 Task: Set up a reminder for the personal styling workshop.
Action: Mouse moved to (77, 105)
Screenshot: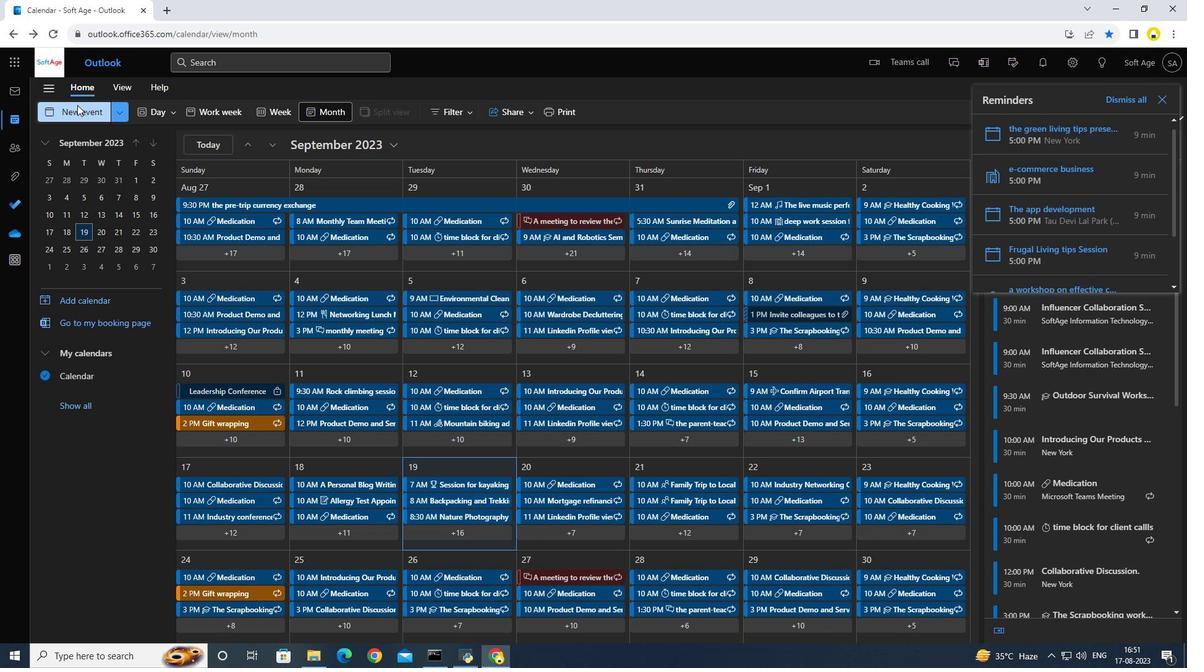
Action: Mouse pressed left at (77, 105)
Screenshot: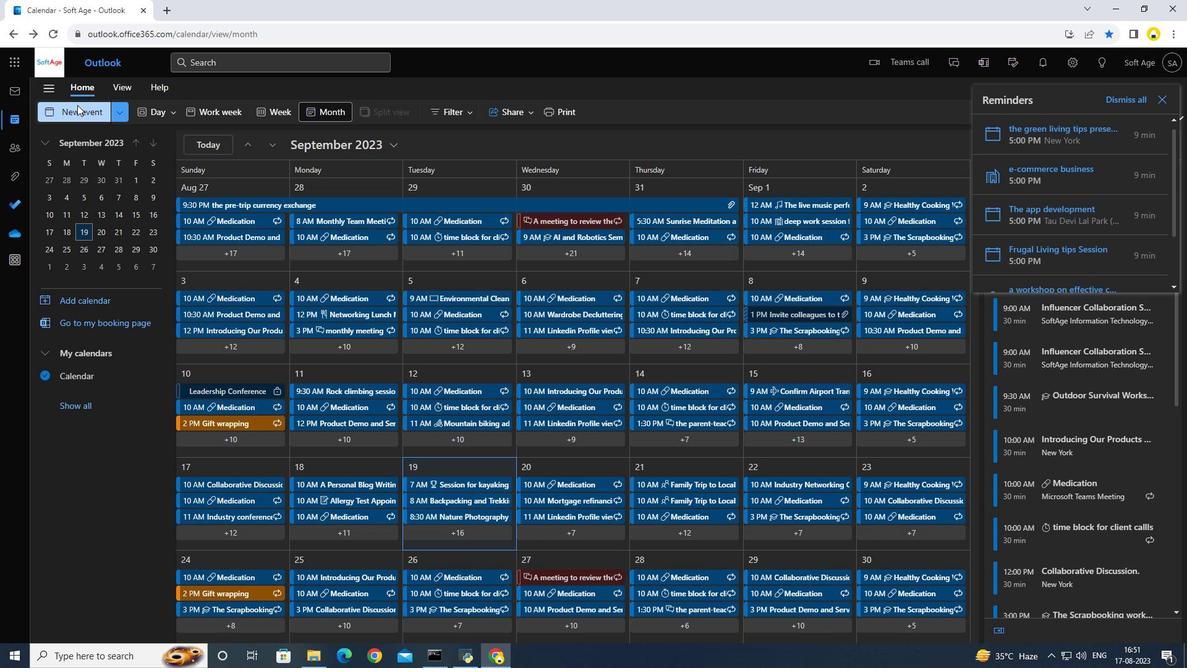 
Action: Mouse moved to (331, 196)
Screenshot: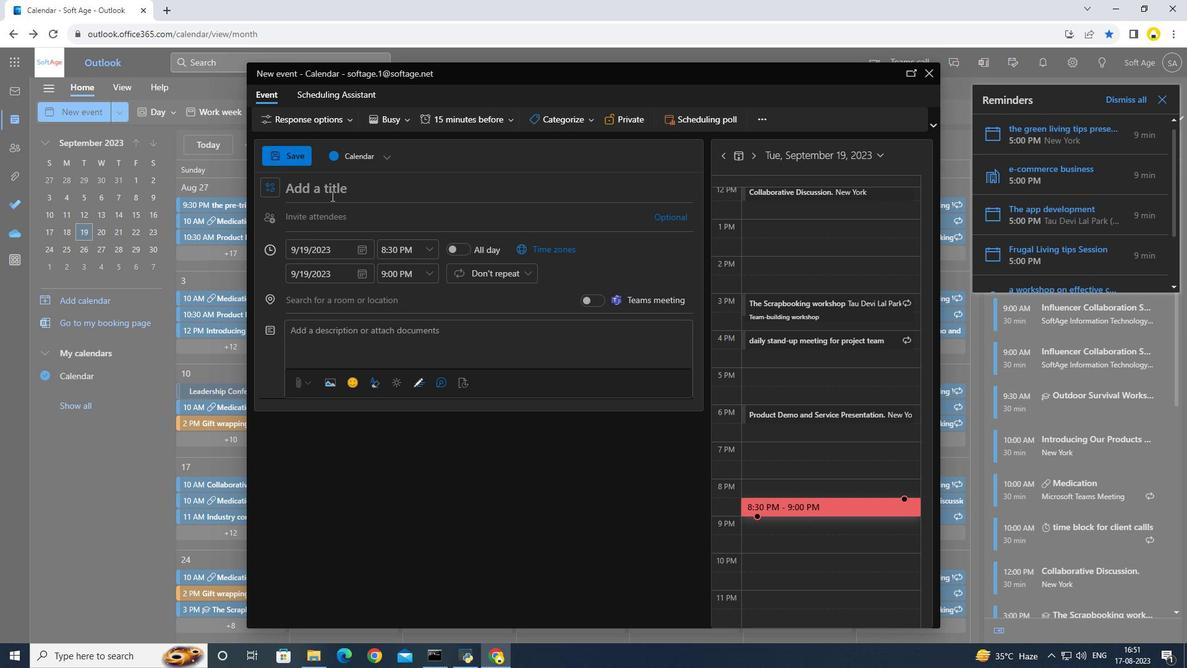 
Action: Key pressed <Key.caps_lock>P<Key.caps_lock>e
Screenshot: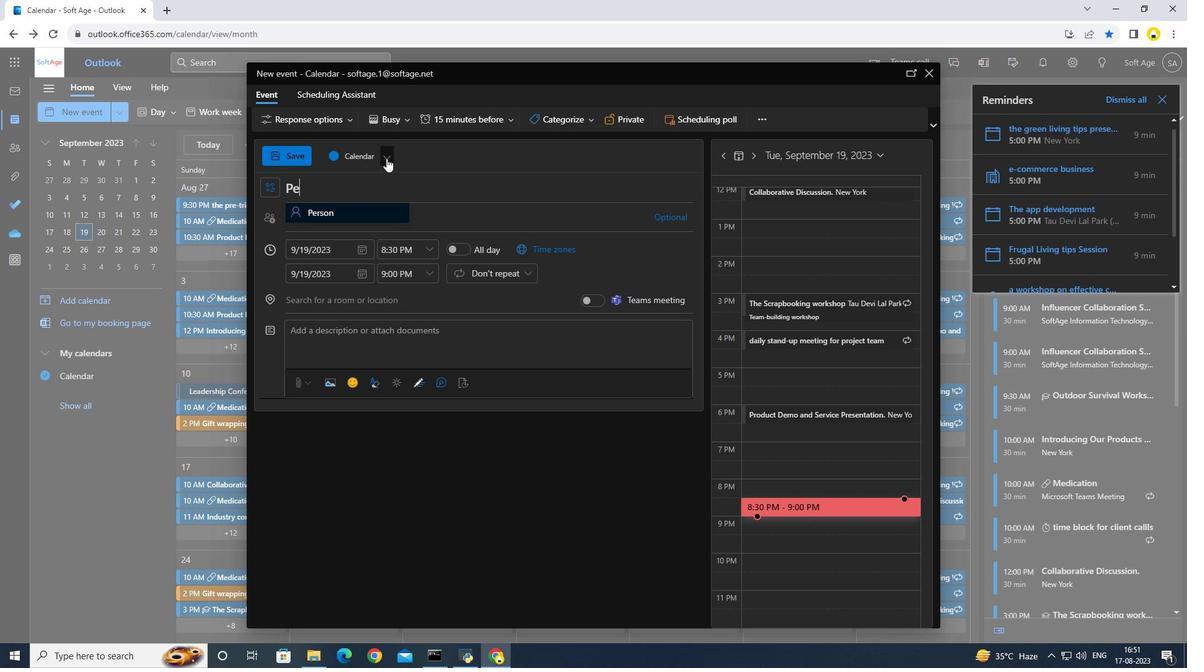 
Action: Mouse moved to (386, 158)
Screenshot: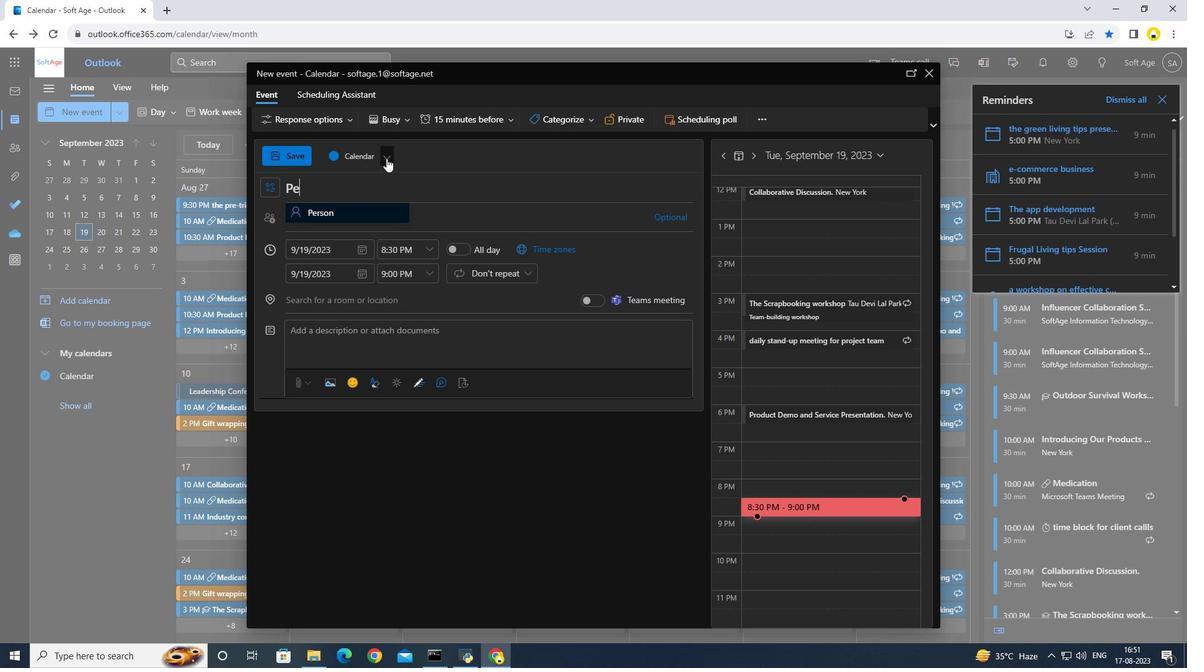 
Action: Key pressed rsi<Key.backspace>onal<Key.space><Key.caps_lock>S<Key.caps_lock>tyling<Key.space>workshop
Screenshot: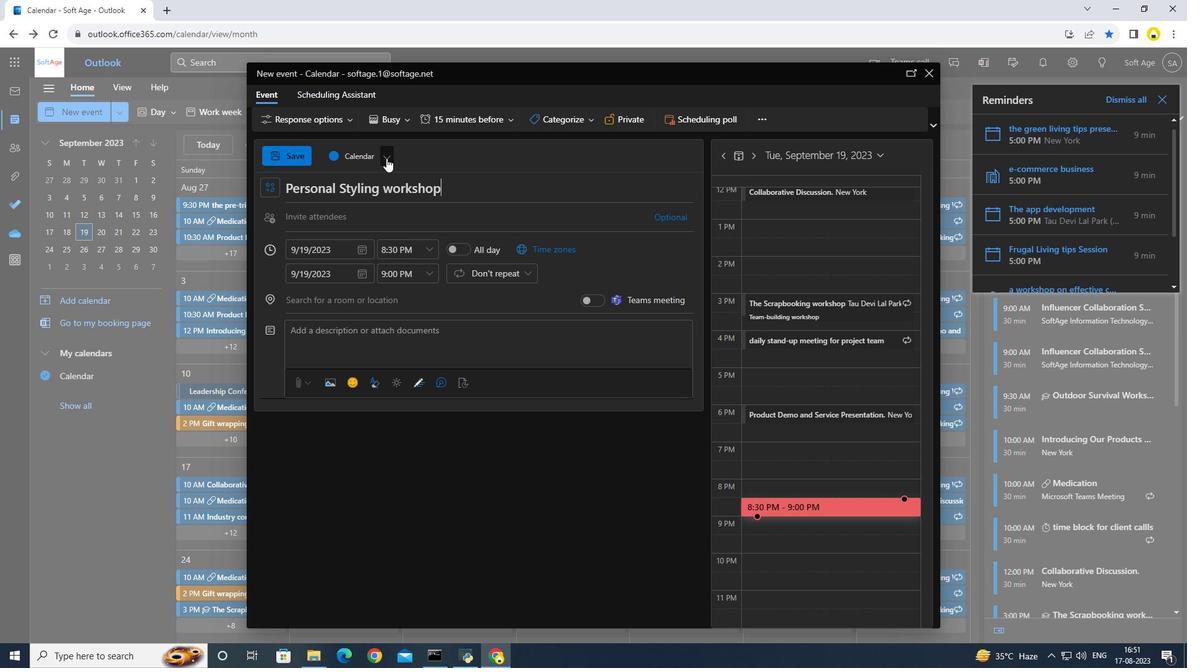 
Action: Mouse moved to (508, 124)
Screenshot: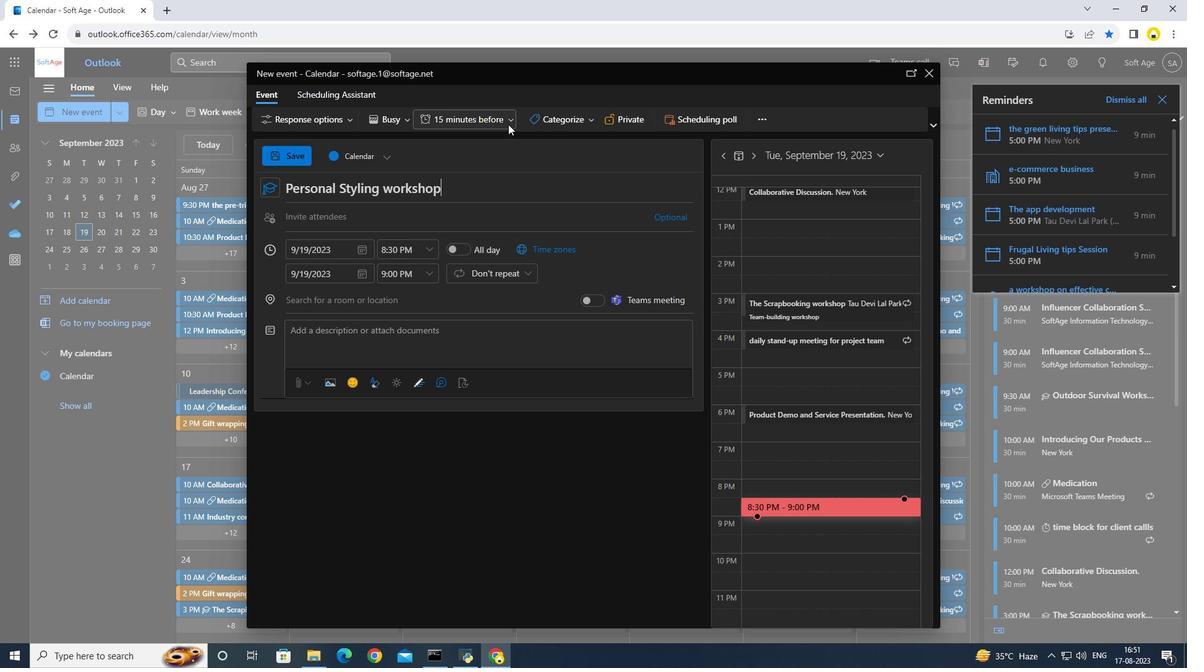 
Action: Mouse pressed left at (508, 124)
Screenshot: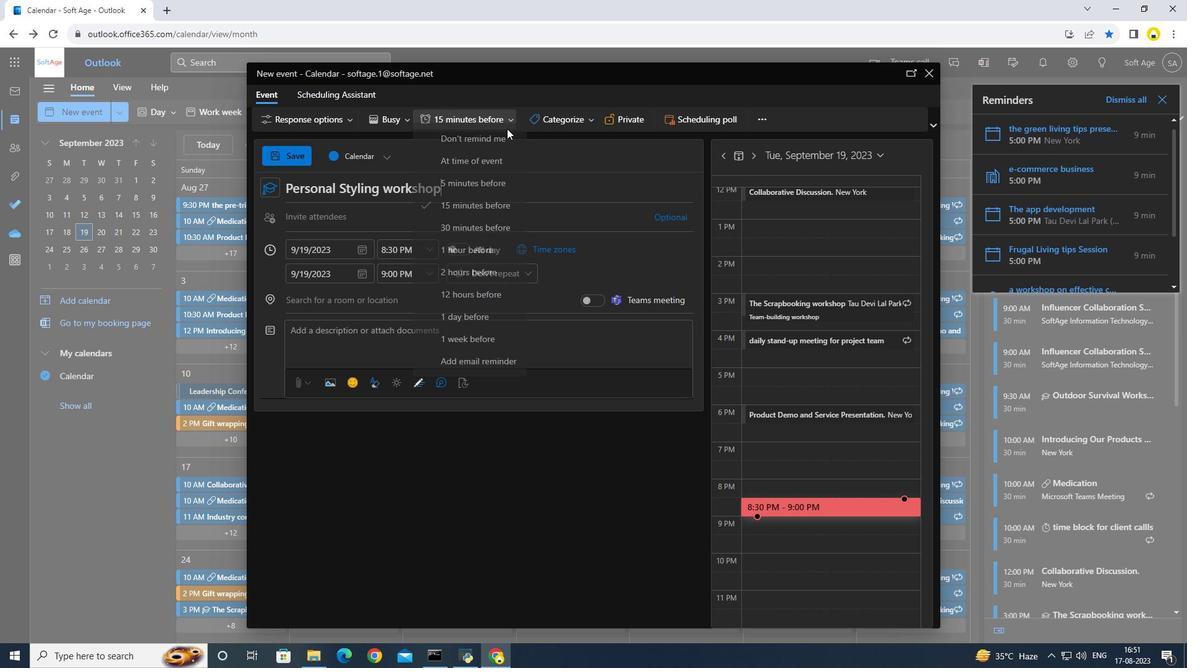 
Action: Mouse moved to (467, 231)
Screenshot: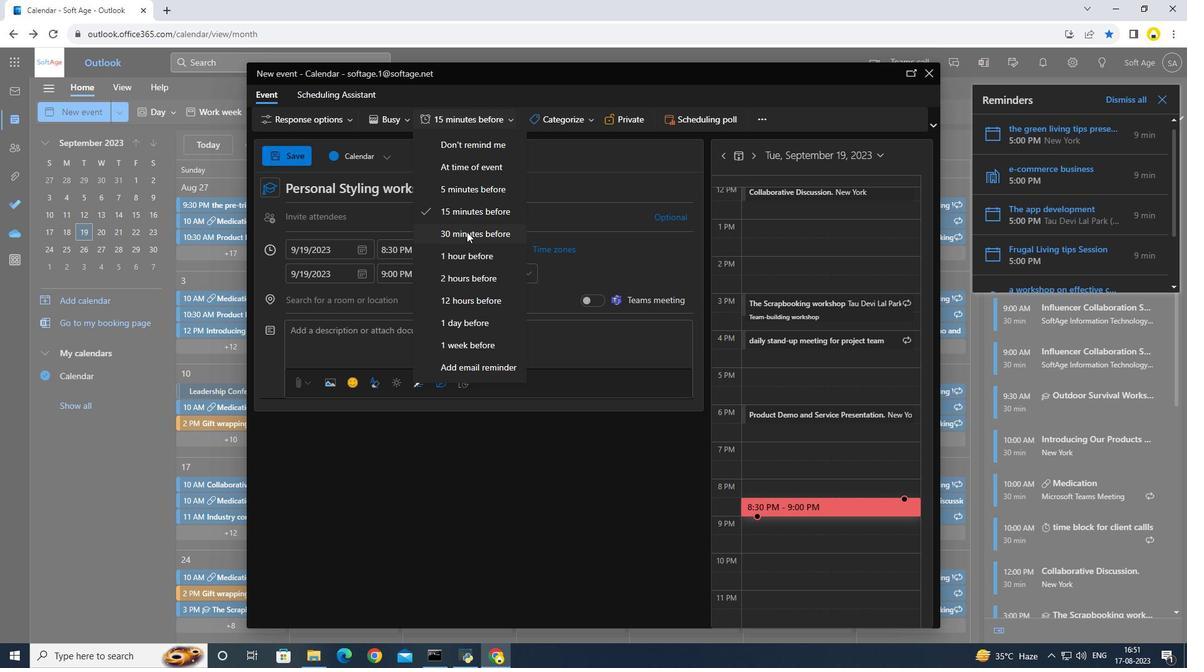 
Action: Mouse pressed left at (467, 231)
Screenshot: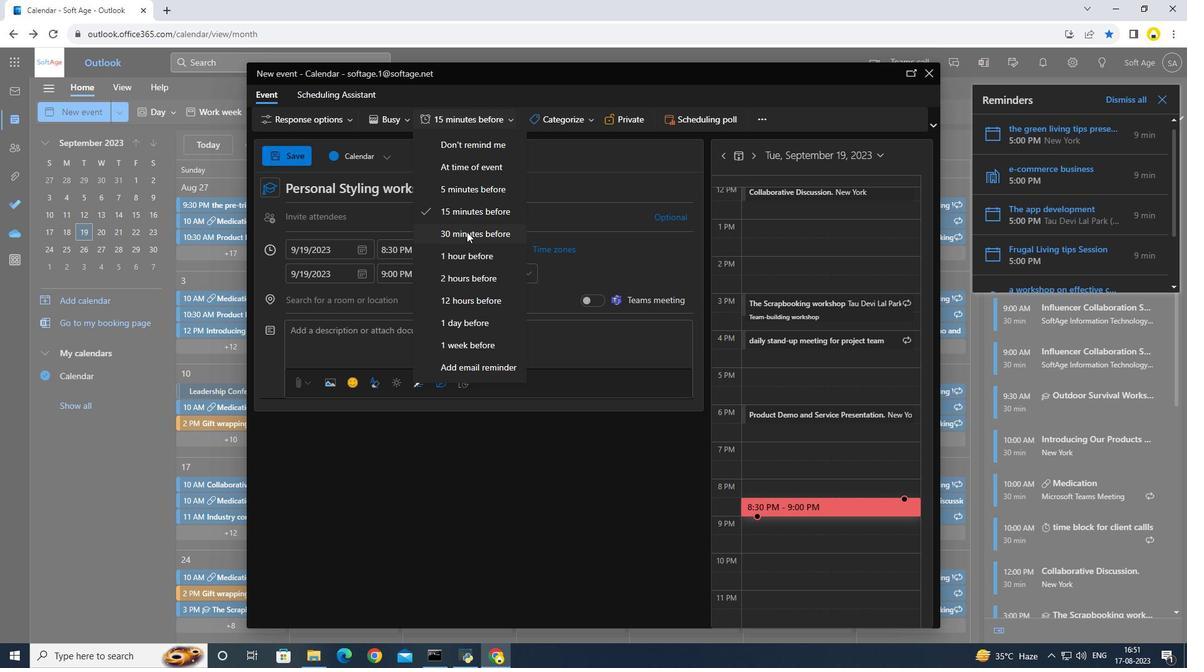 
Action: Mouse moved to (431, 246)
Screenshot: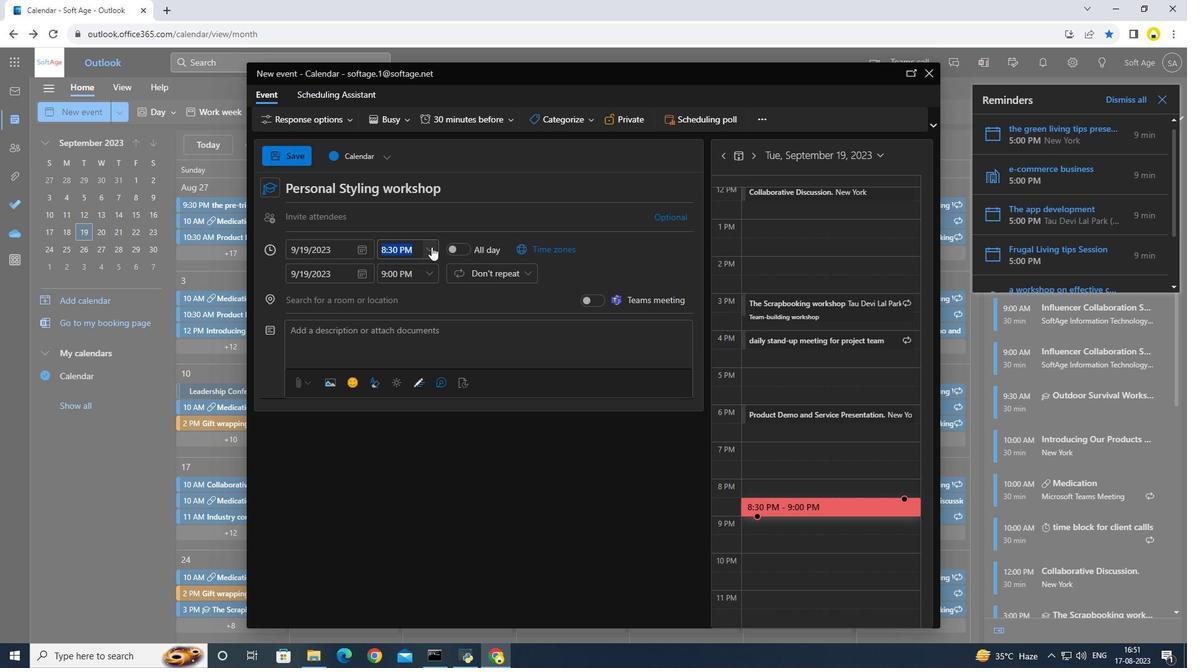
Action: Mouse pressed left at (431, 246)
Screenshot: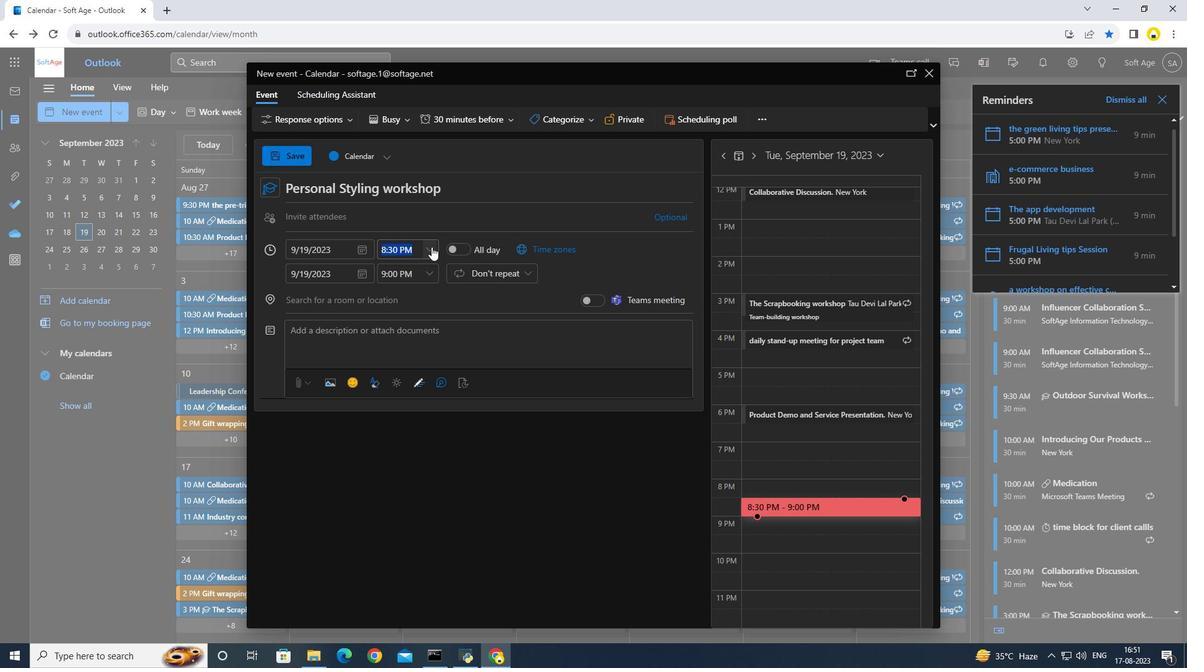 
Action: Mouse moved to (381, 306)
Screenshot: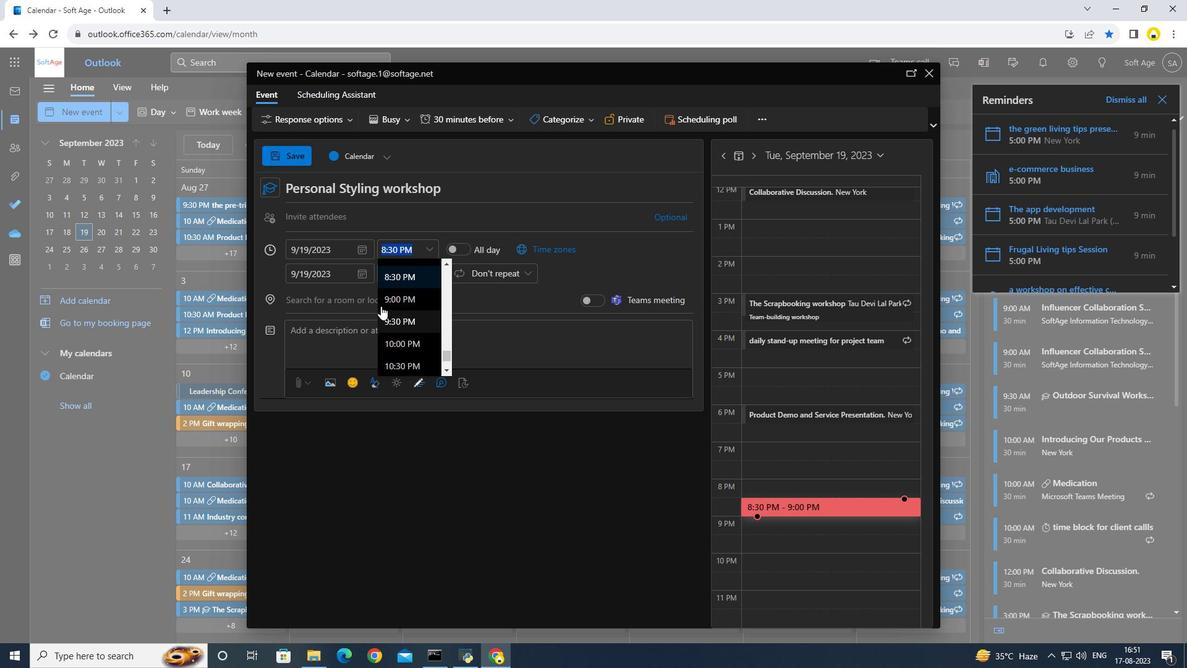 
Action: Mouse scrolled (381, 306) with delta (0, 0)
Screenshot: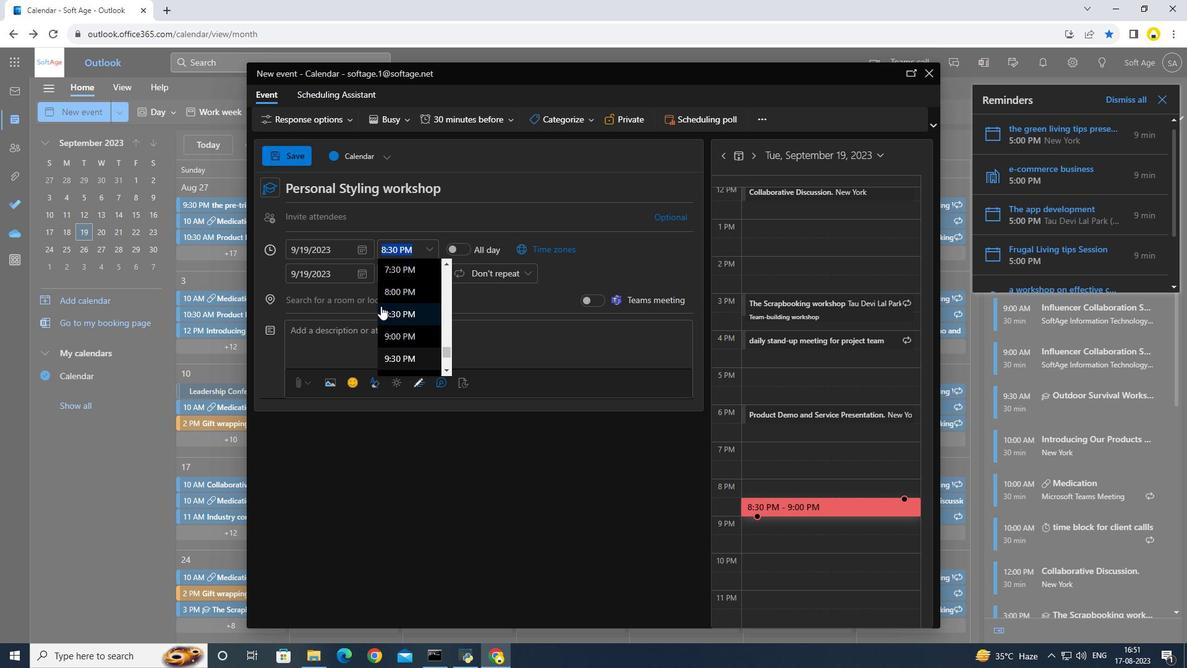 
Action: Mouse scrolled (381, 306) with delta (0, 0)
Screenshot: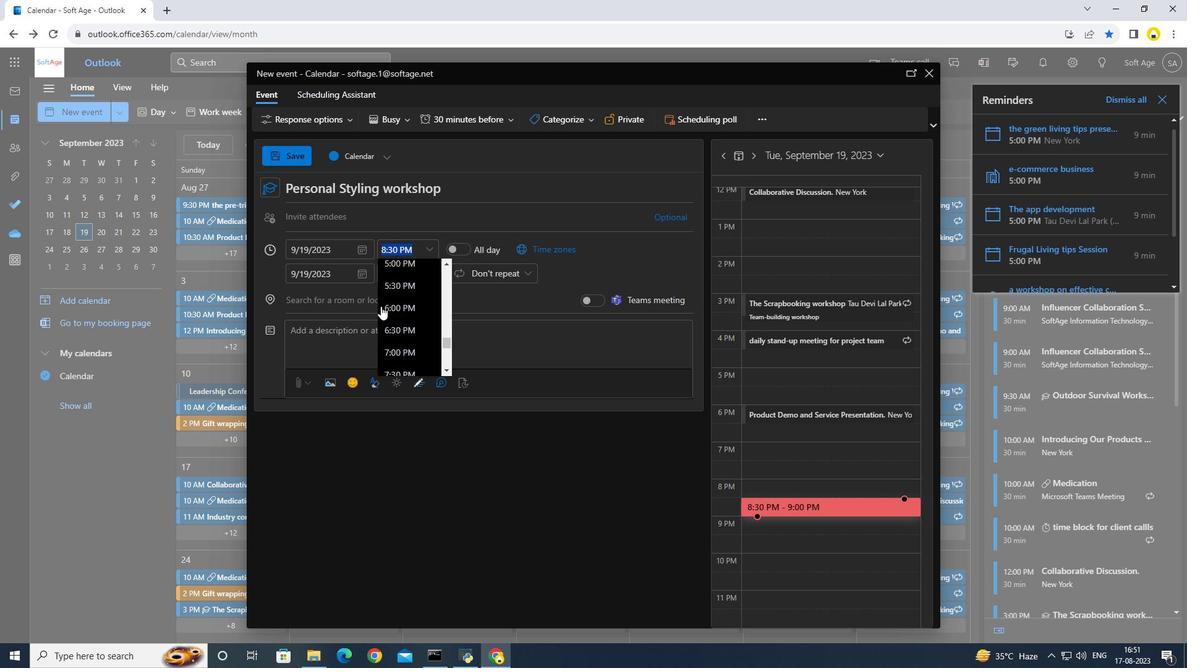 
Action: Mouse scrolled (381, 306) with delta (0, 0)
Screenshot: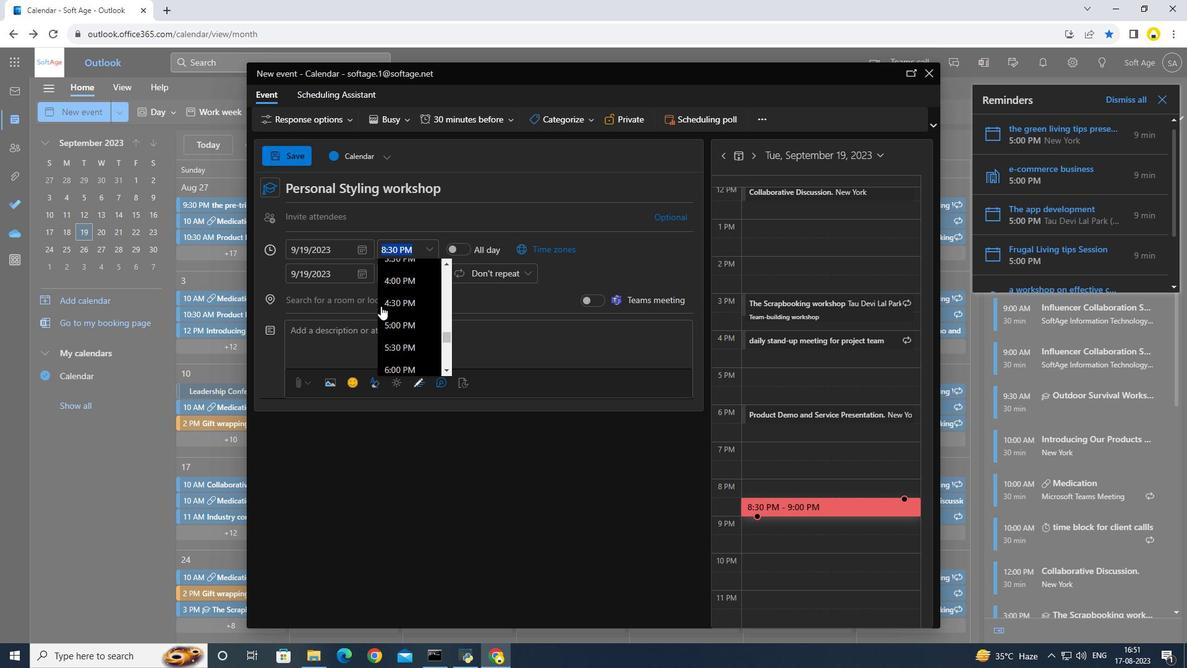 
Action: Mouse scrolled (381, 306) with delta (0, 0)
Screenshot: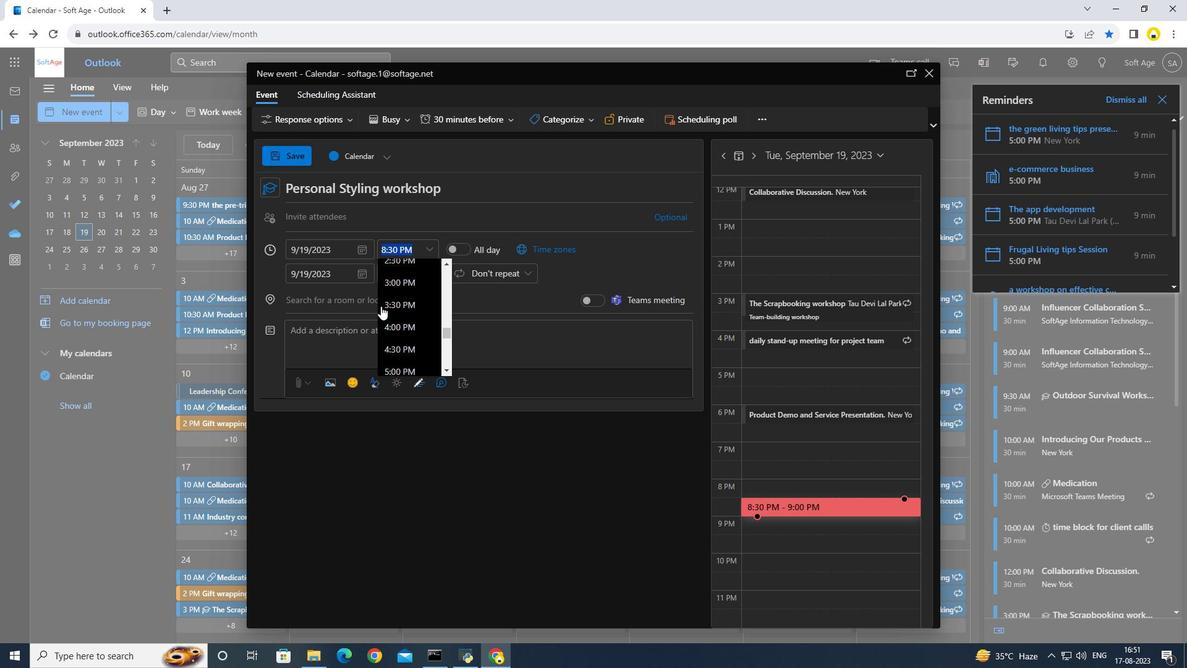 
Action: Mouse scrolled (381, 306) with delta (0, 0)
Screenshot: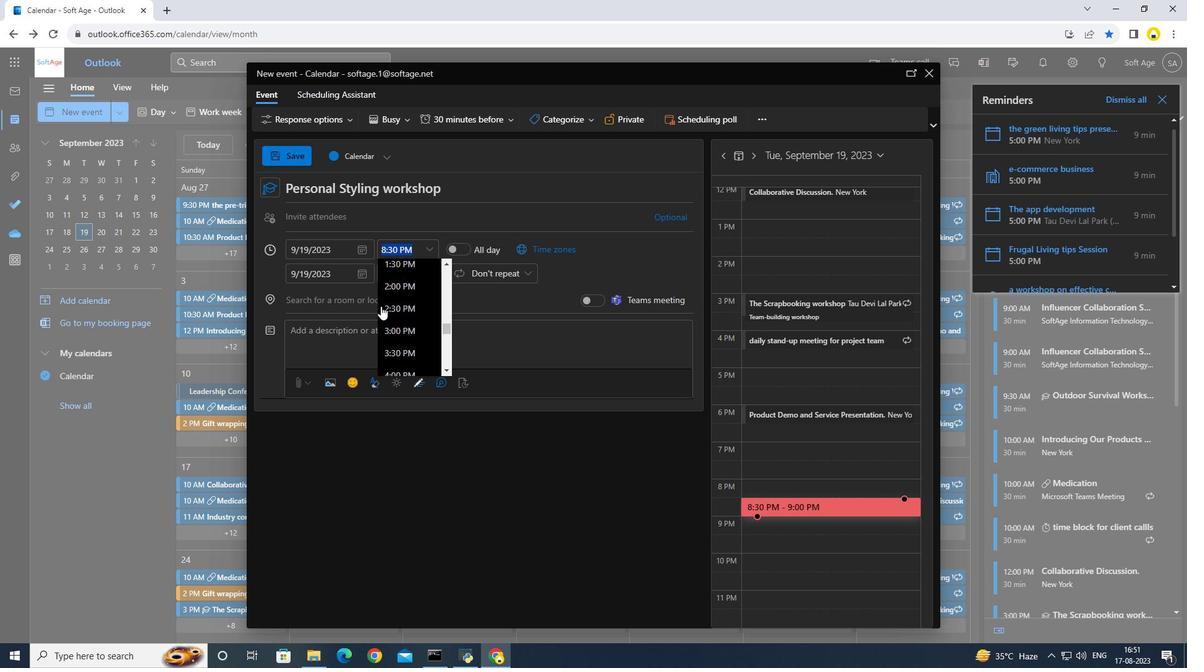 
Action: Mouse moved to (400, 275)
Screenshot: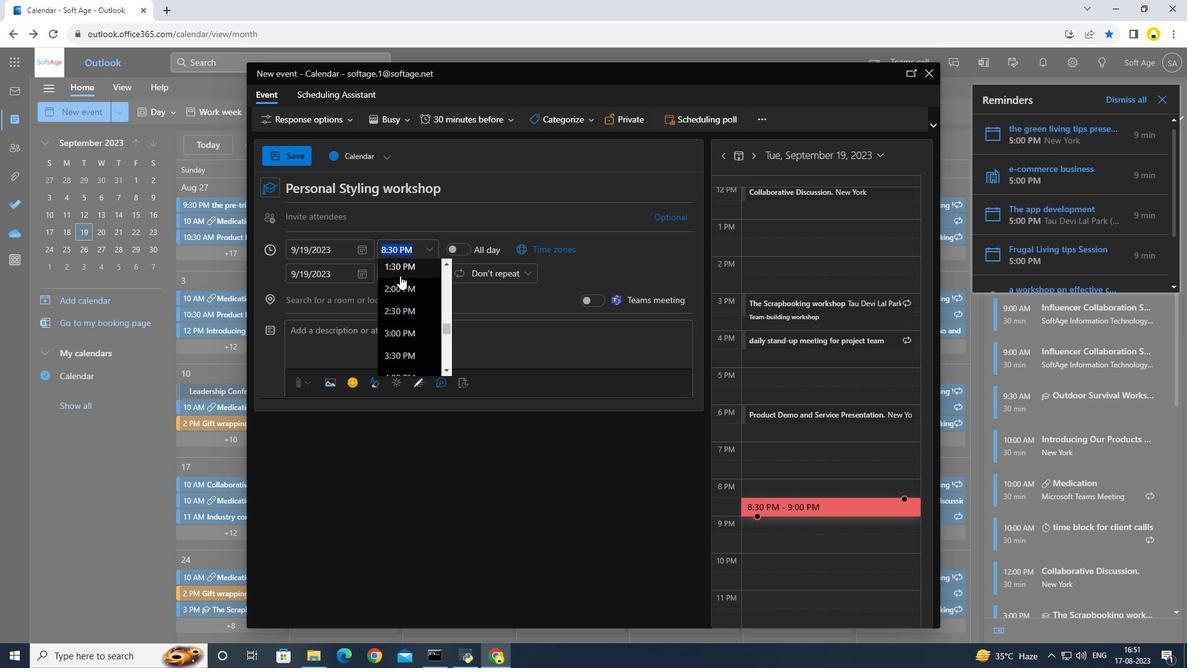 
Action: Mouse pressed left at (400, 275)
Screenshot: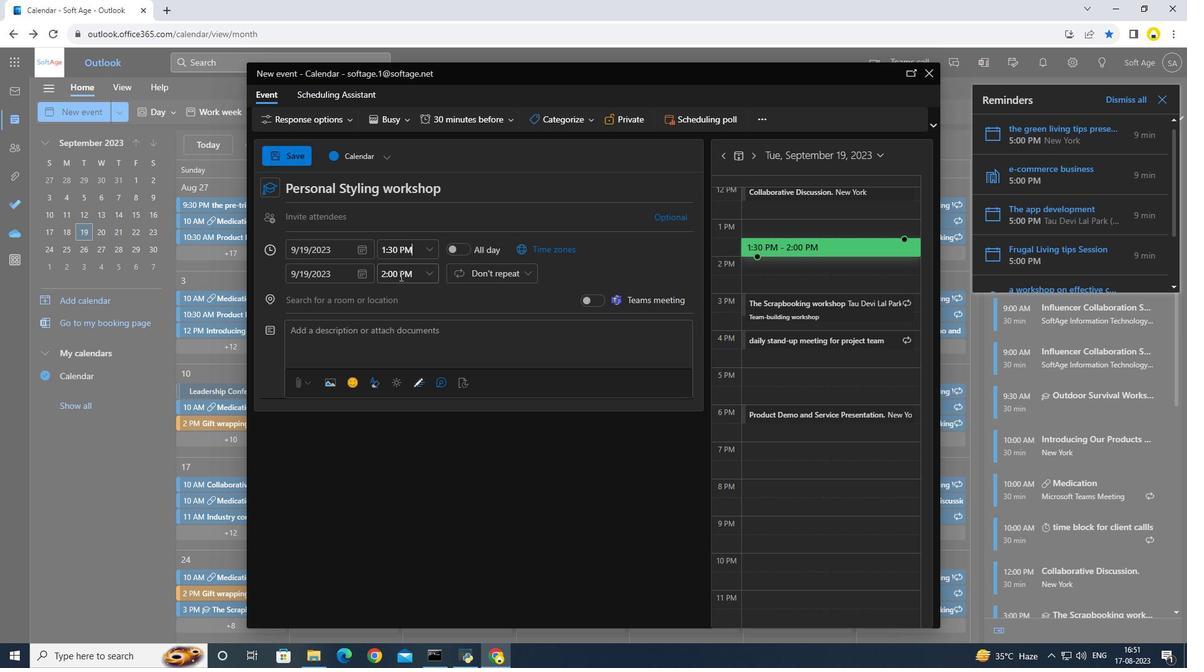
Action: Mouse moved to (433, 252)
Screenshot: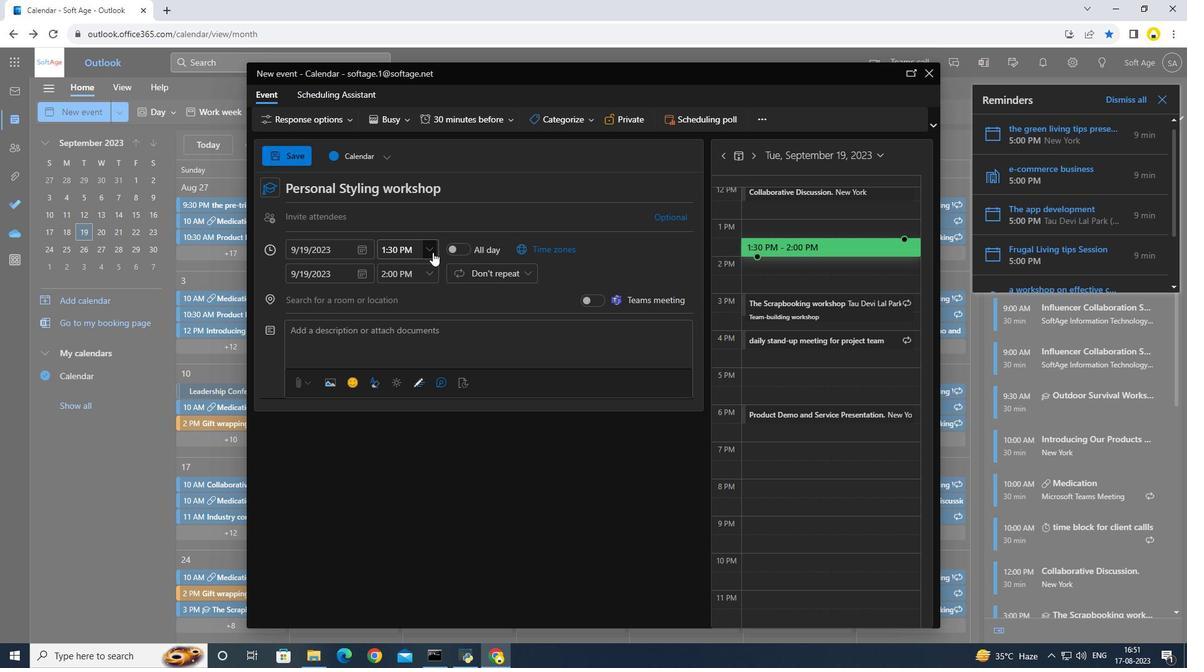 
Action: Mouse pressed left at (433, 252)
Screenshot: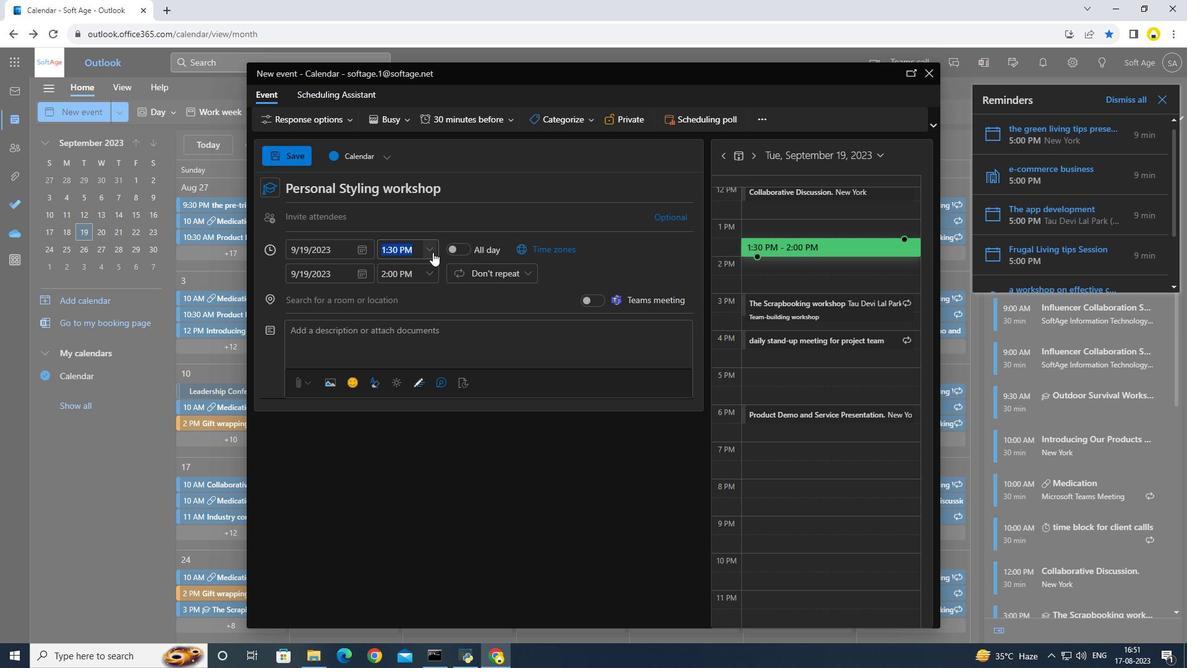 
Action: Mouse moved to (415, 270)
Screenshot: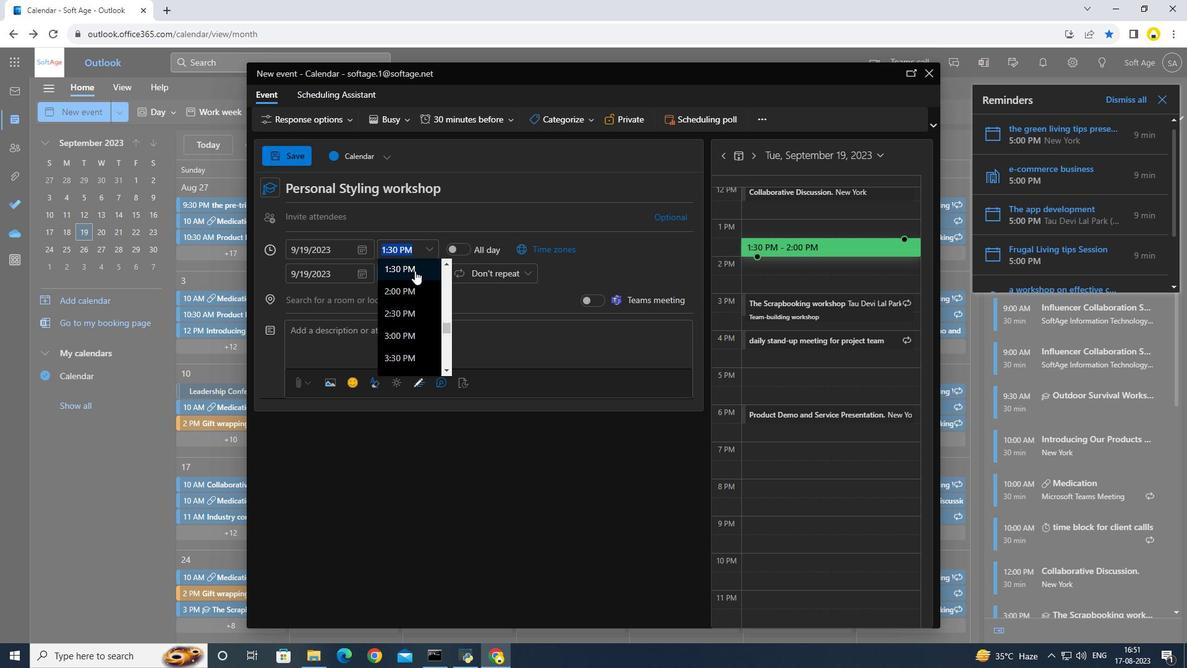 
Action: Mouse scrolled (415, 271) with delta (0, 0)
Screenshot: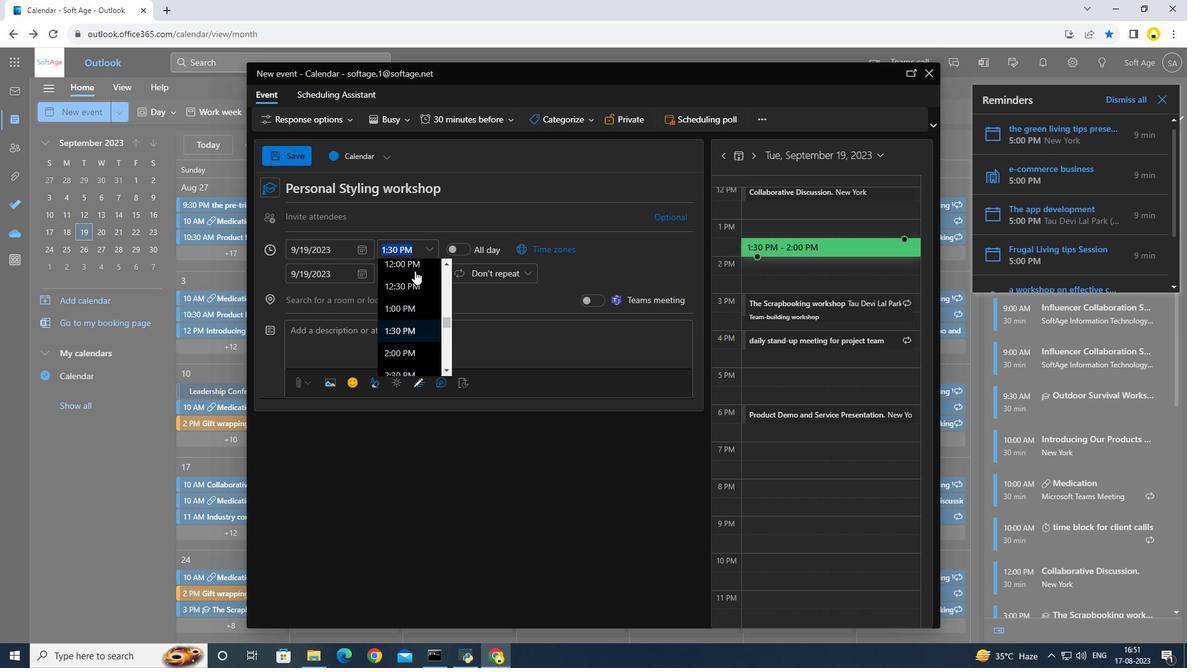 
Action: Mouse moved to (398, 290)
Screenshot: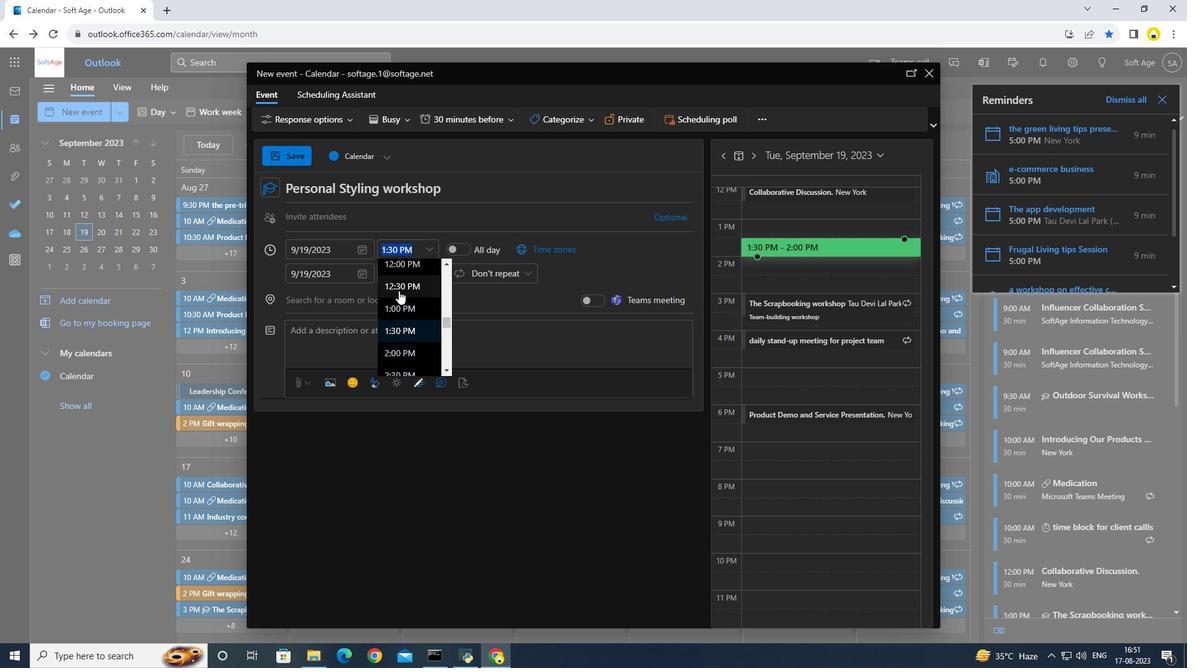 
Action: Mouse pressed left at (398, 290)
Screenshot: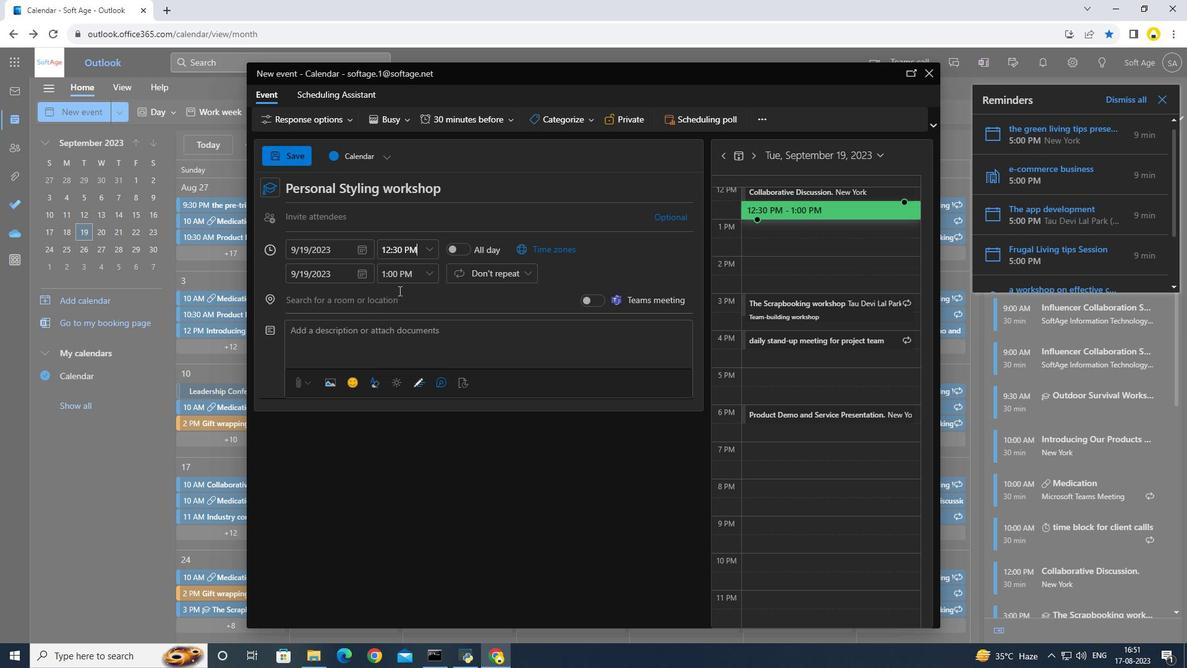 
Action: Mouse moved to (290, 162)
Screenshot: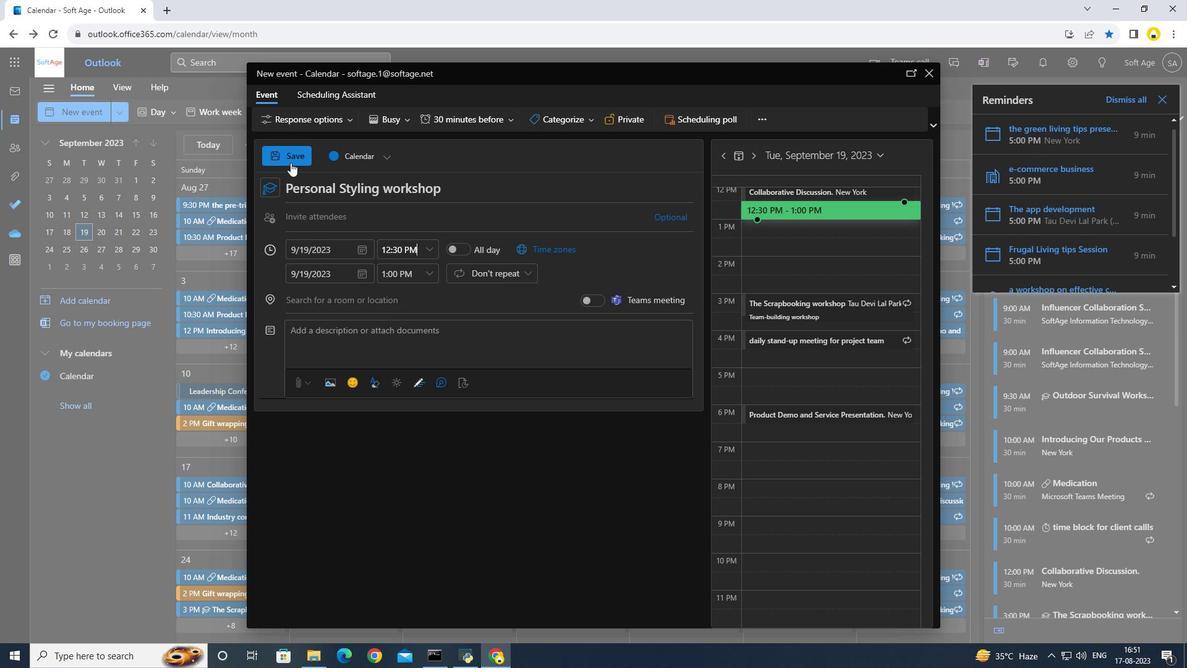 
Action: Mouse pressed left at (290, 162)
Screenshot: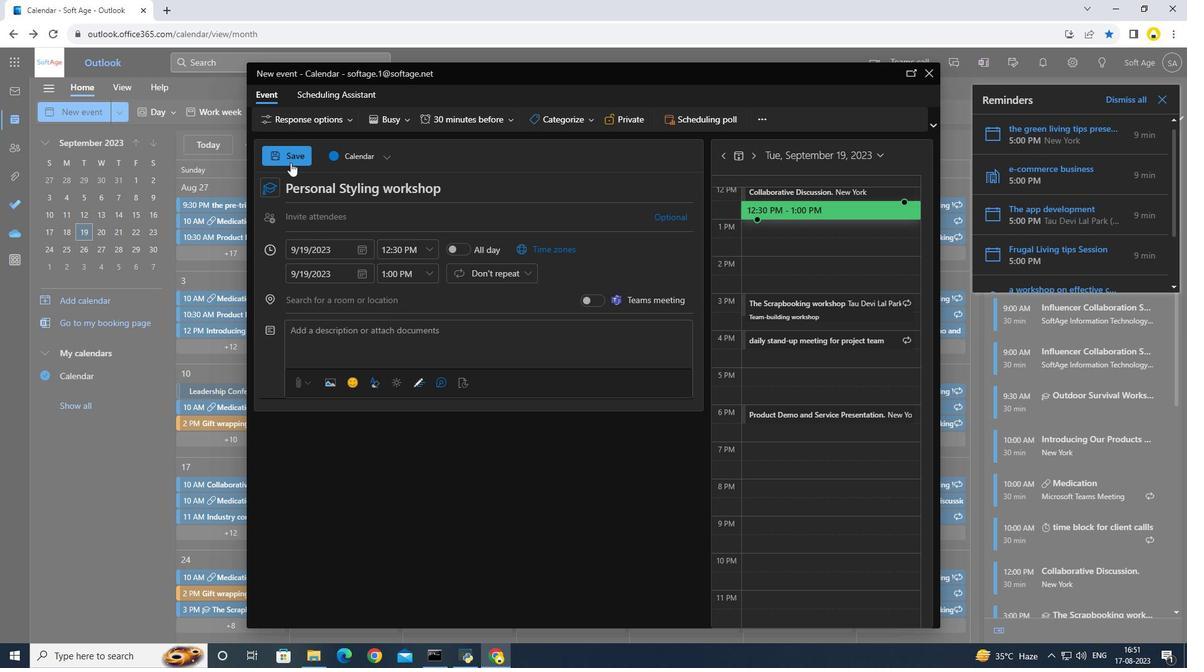
Action: Mouse moved to (292, 189)
Screenshot: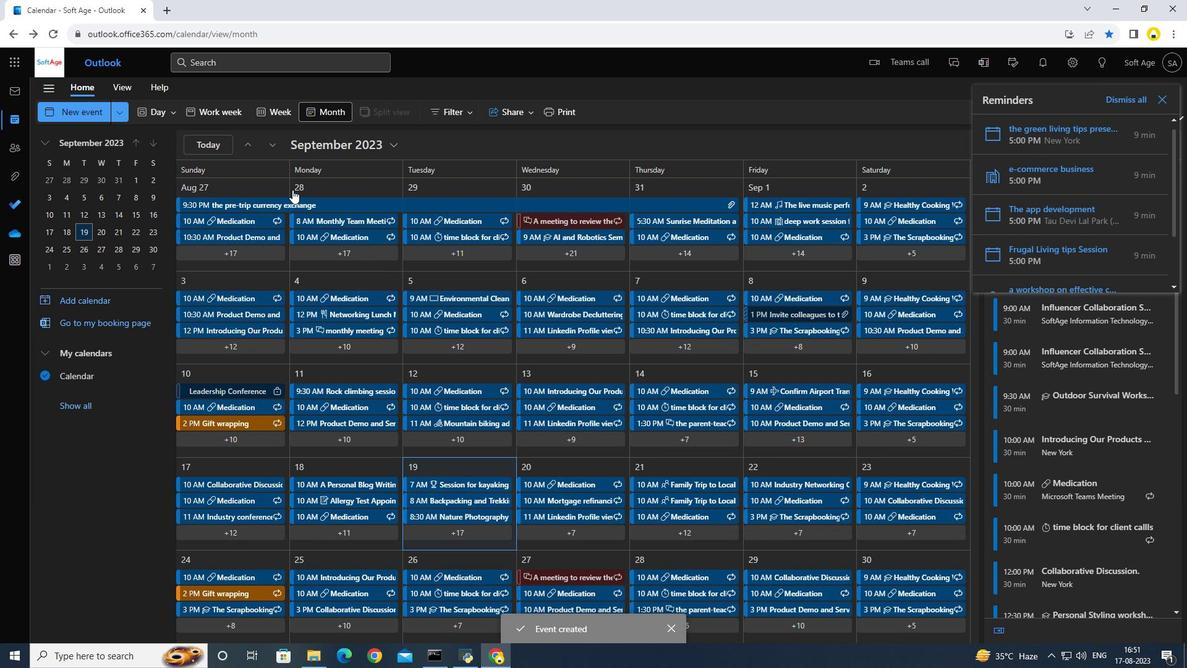 
